 Task: Create a project with template Project Timeline with name UniTech with privacy Public and in the team Recorders . Create three sections in the project as To-Do, Doing and Done.
Action: Mouse moved to (50, 44)
Screenshot: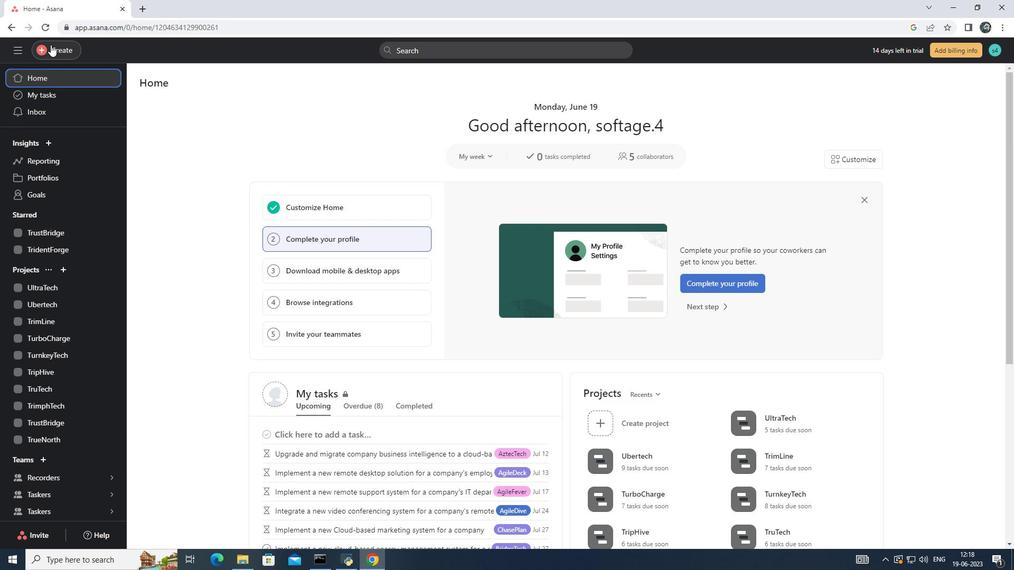 
Action: Mouse pressed left at (50, 44)
Screenshot: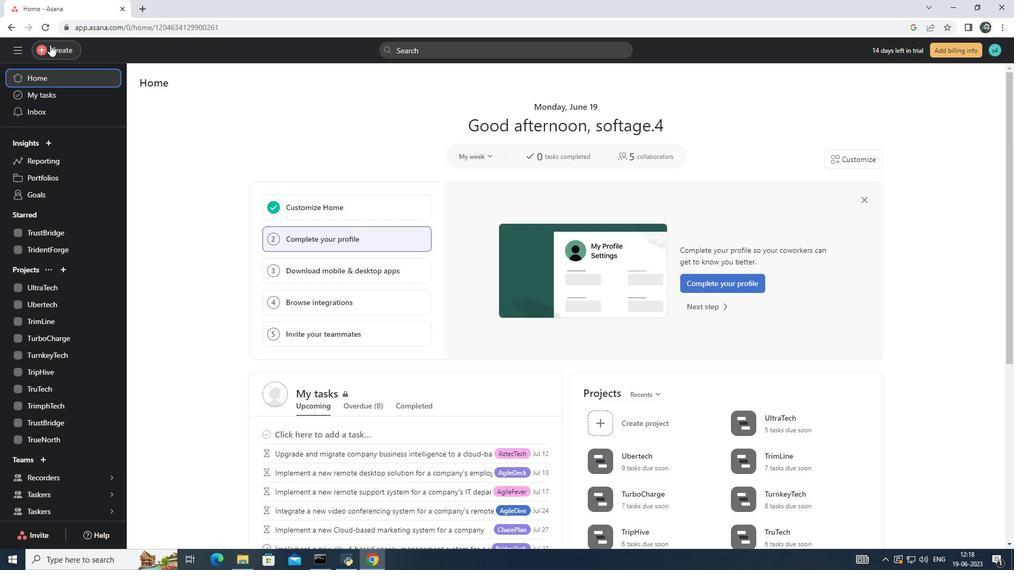 
Action: Mouse moved to (121, 68)
Screenshot: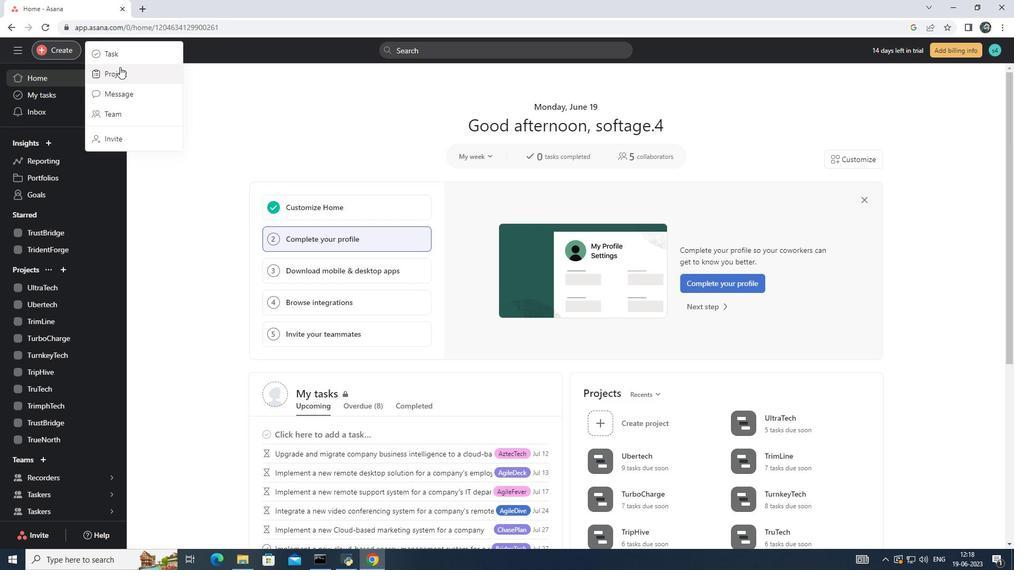 
Action: Mouse pressed left at (121, 68)
Screenshot: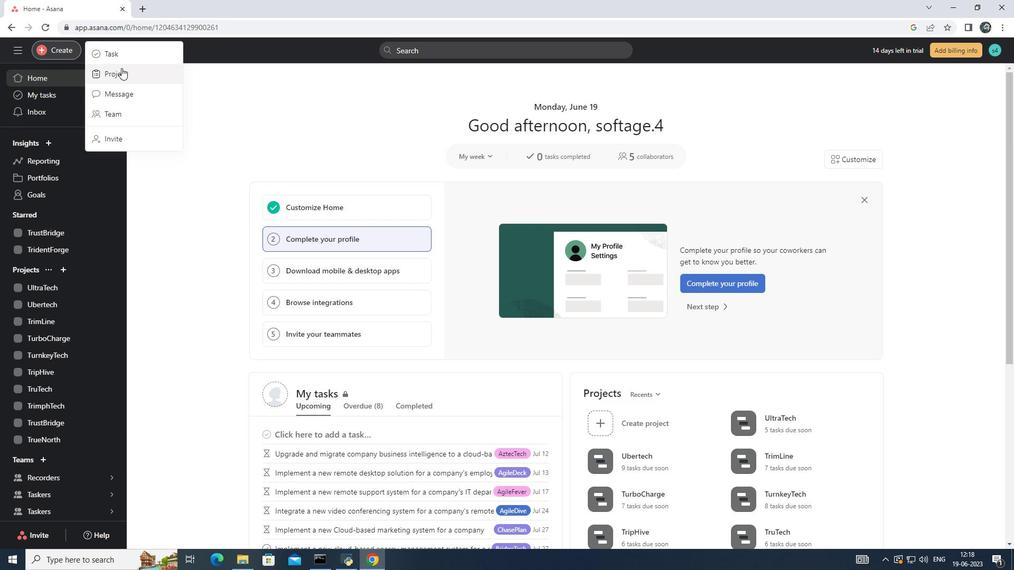
Action: Mouse moved to (504, 321)
Screenshot: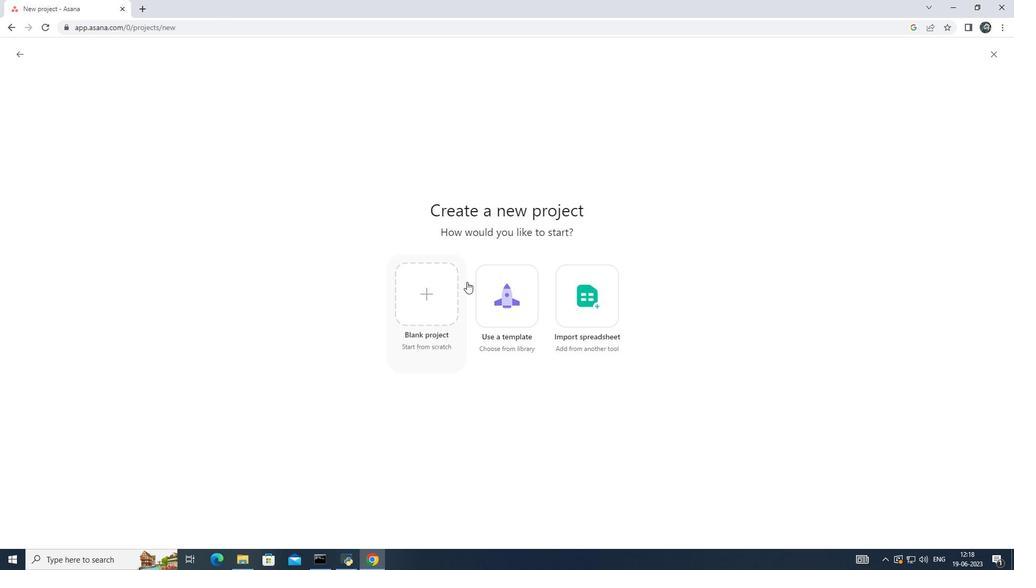 
Action: Mouse pressed left at (504, 321)
Screenshot: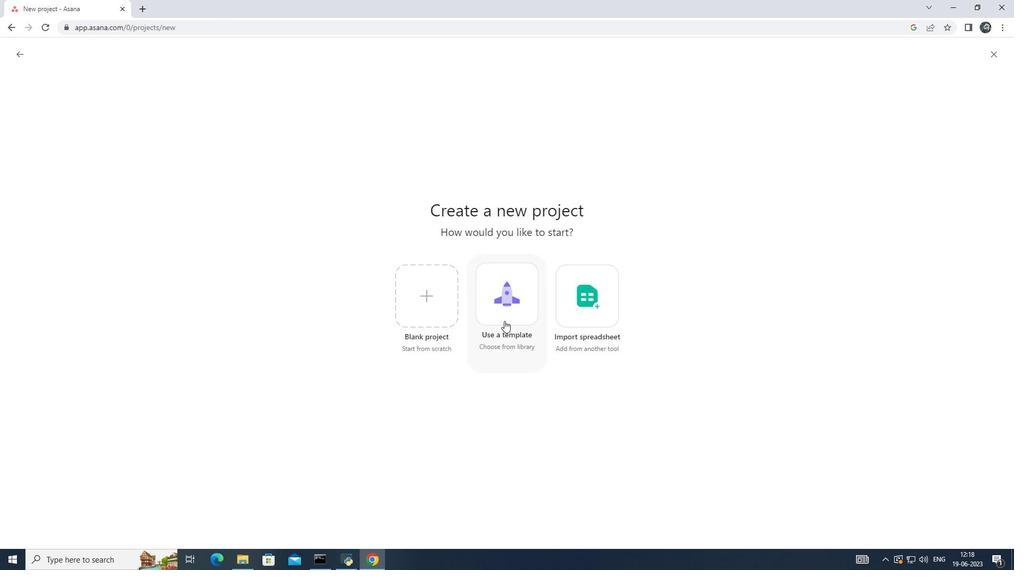 
Action: Mouse moved to (797, 73)
Screenshot: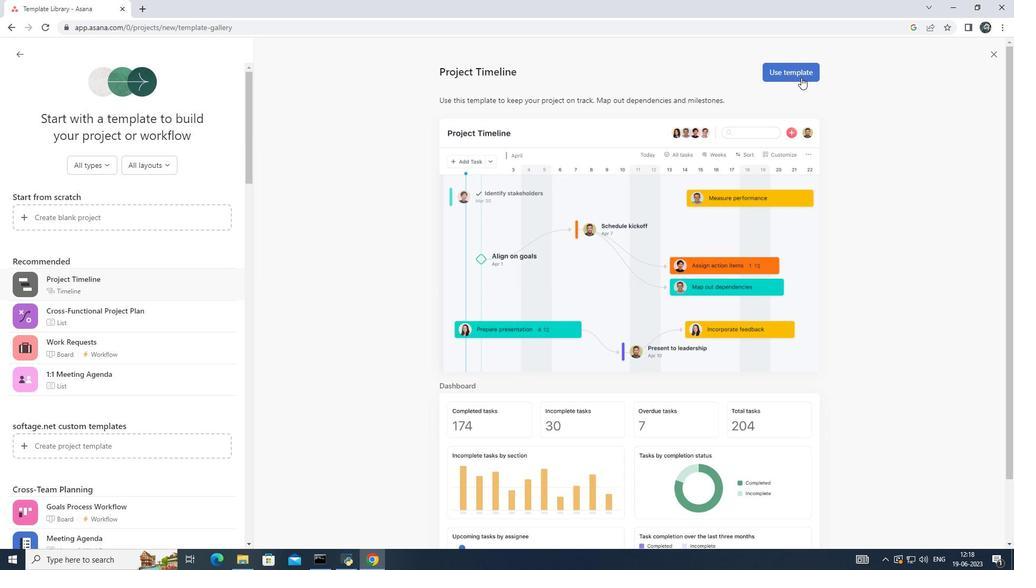 
Action: Mouse pressed left at (797, 73)
Screenshot: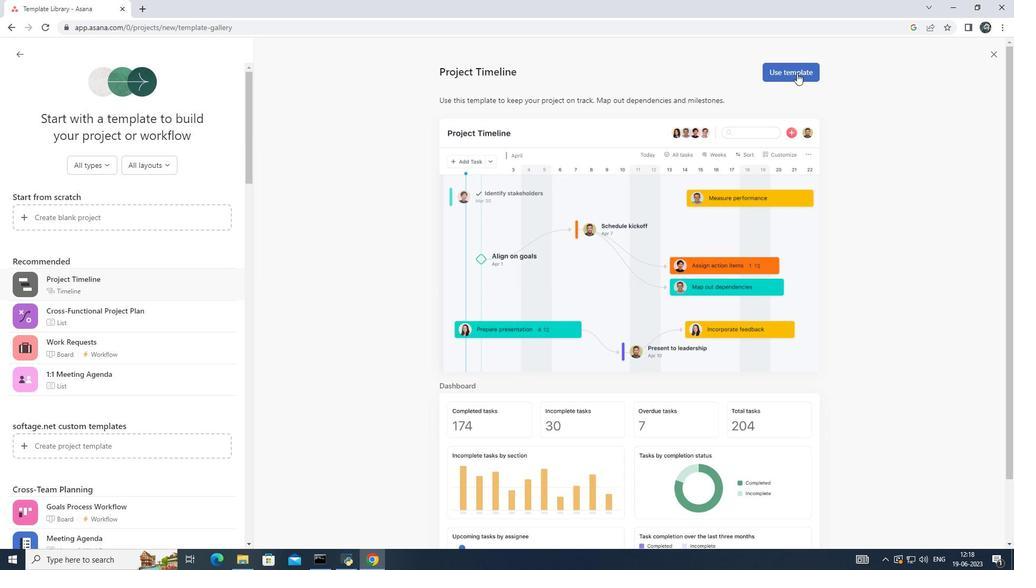 
Action: Mouse moved to (485, 189)
Screenshot: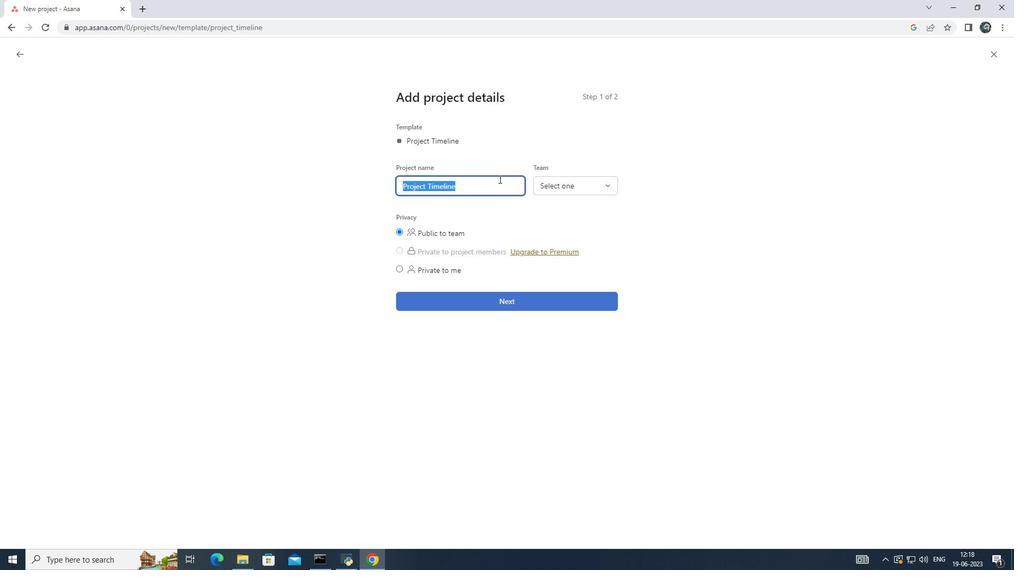 
Action: Key pressed <Key.backspace><Key.backspace><Key.backspace><Key.shift>Ui<Key.shift>Tech
Screenshot: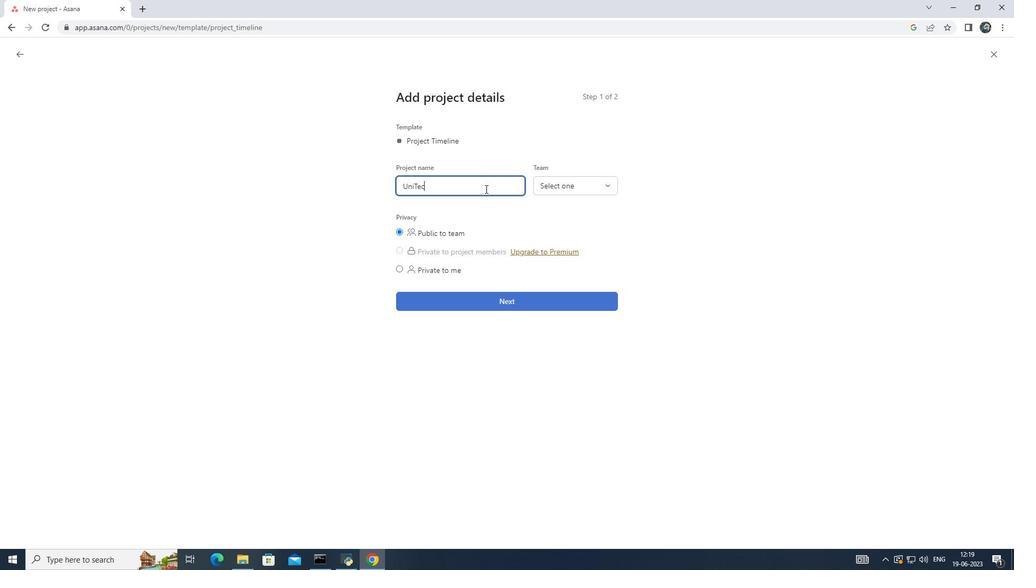 
Action: Mouse moved to (398, 228)
Screenshot: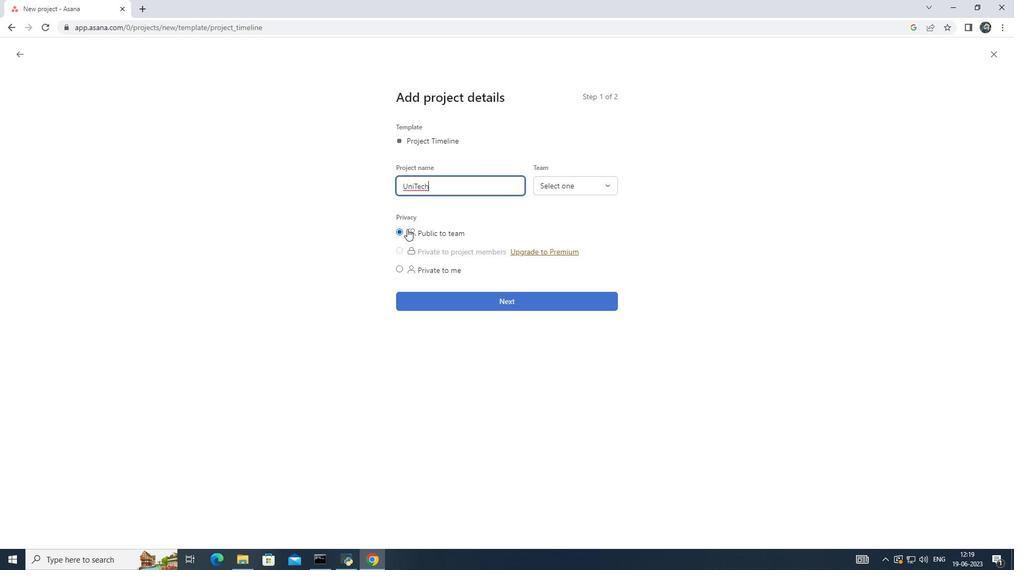 
Action: Mouse pressed left at (398, 228)
Screenshot: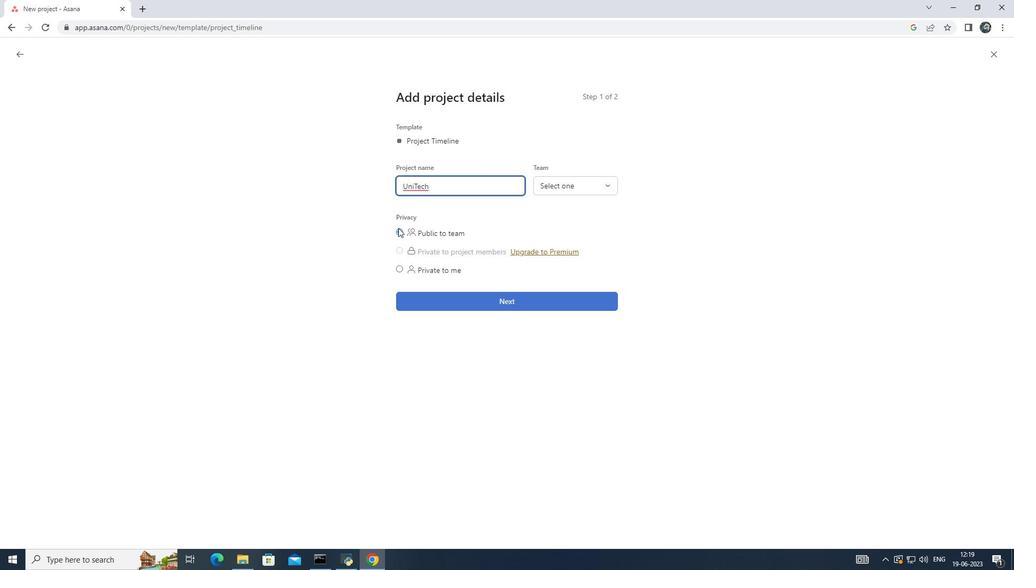 
Action: Mouse moved to (587, 179)
Screenshot: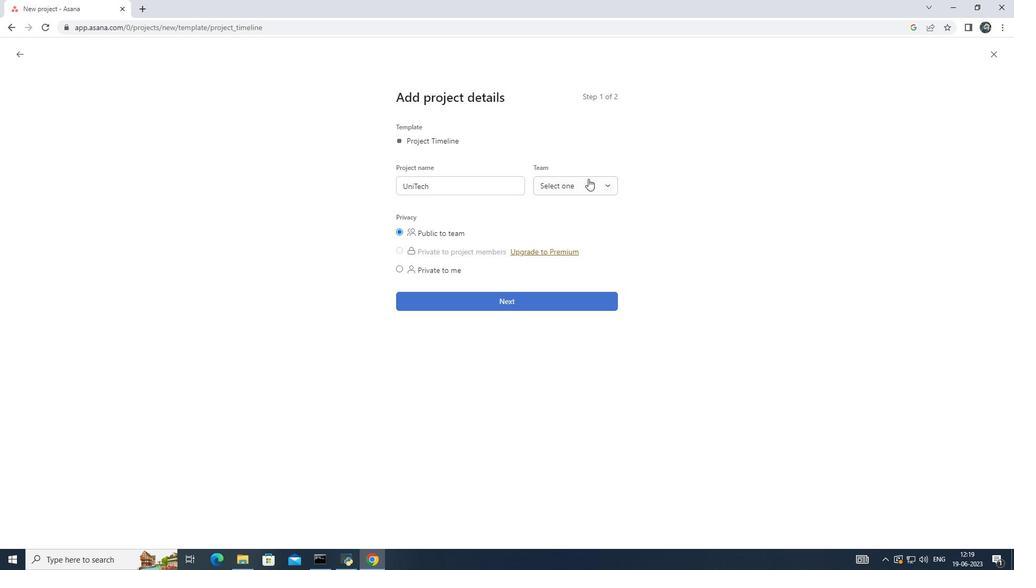 
Action: Mouse pressed left at (587, 179)
Screenshot: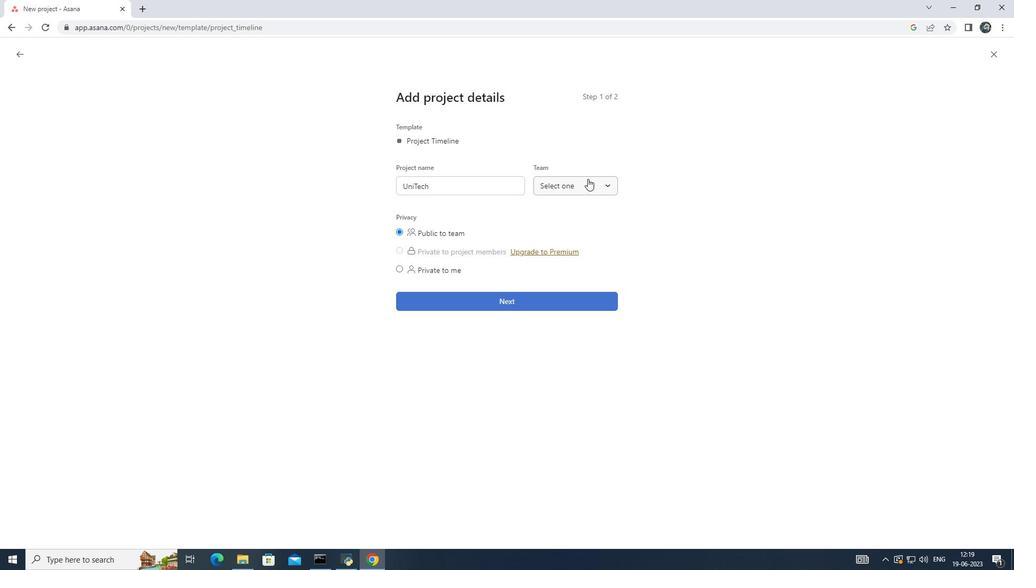 
Action: Mouse moved to (573, 248)
Screenshot: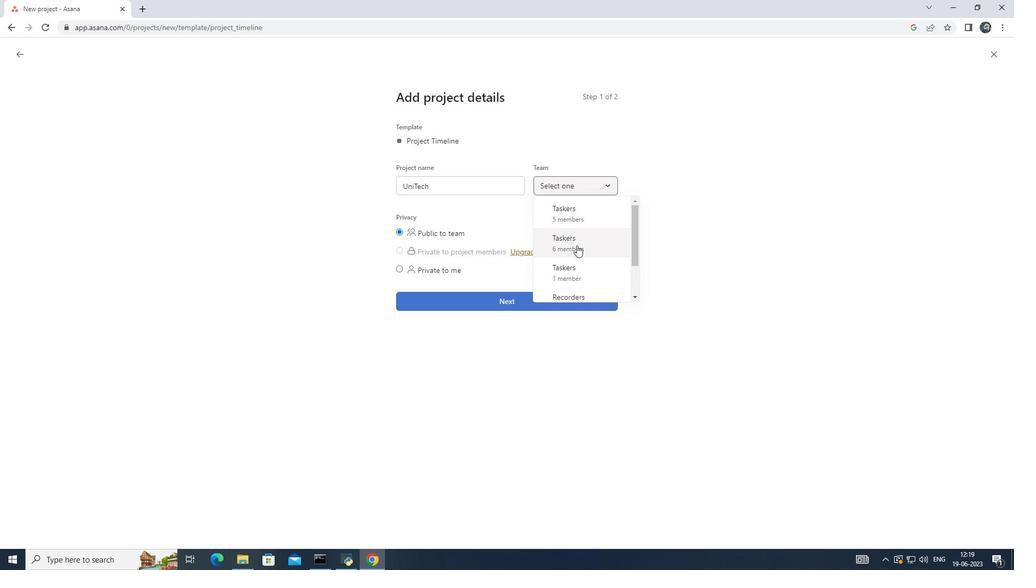 
Action: Mouse scrolled (573, 248) with delta (0, 0)
Screenshot: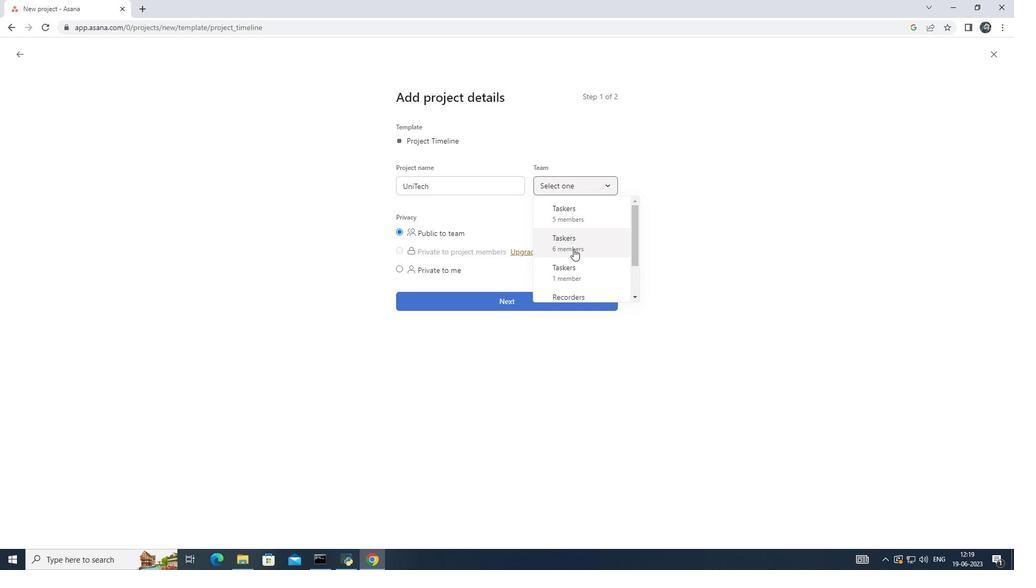 
Action: Mouse moved to (570, 252)
Screenshot: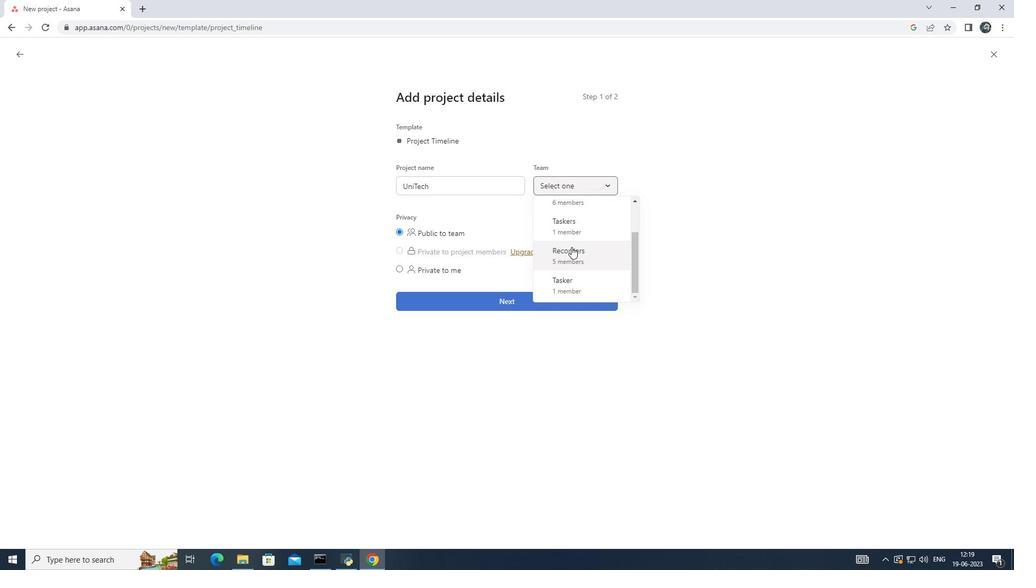 
Action: Mouse pressed left at (570, 252)
Screenshot: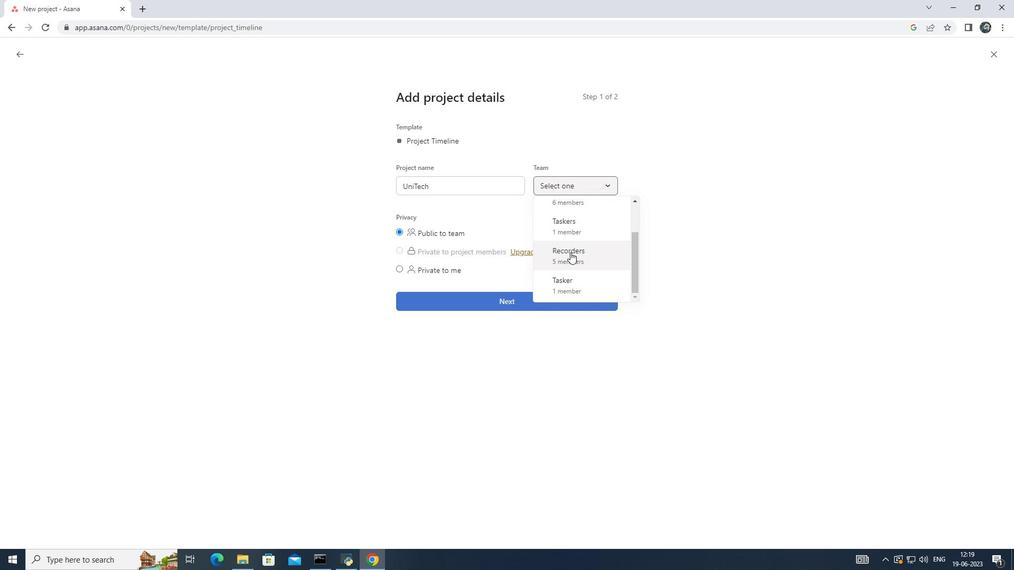 
Action: Mouse moved to (528, 285)
Screenshot: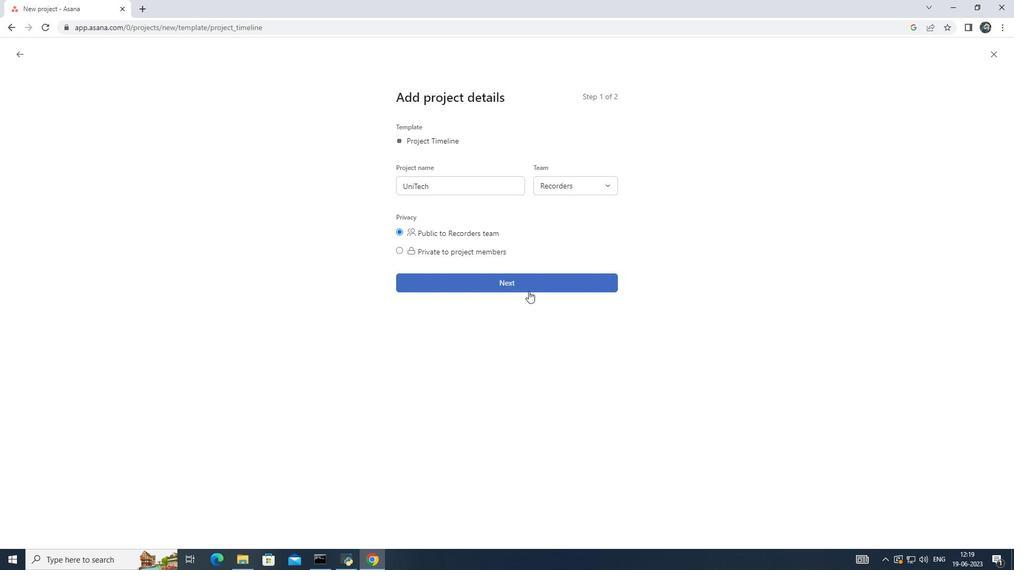 
Action: Mouse pressed left at (528, 285)
Screenshot: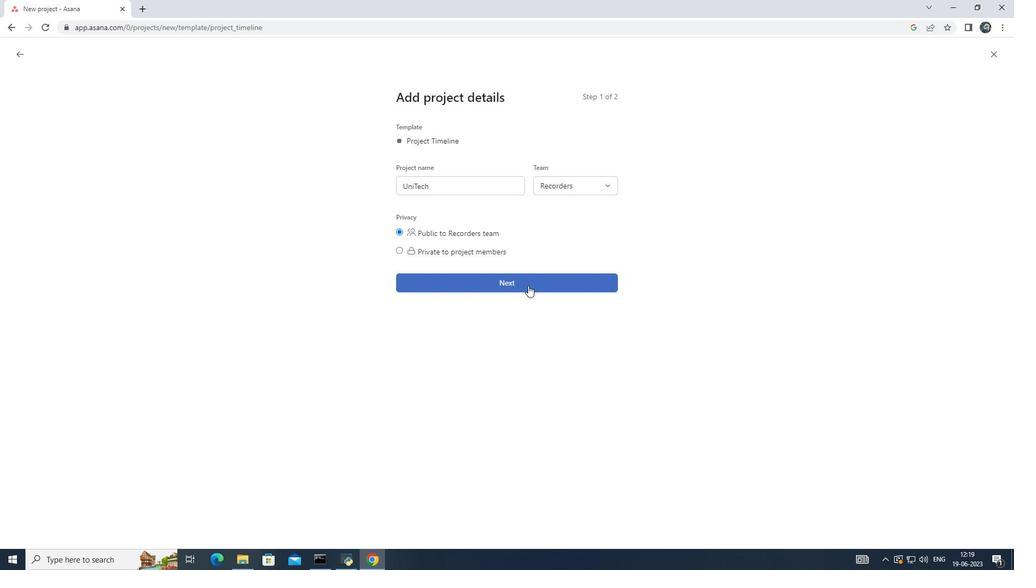 
Action: Mouse moved to (560, 308)
Screenshot: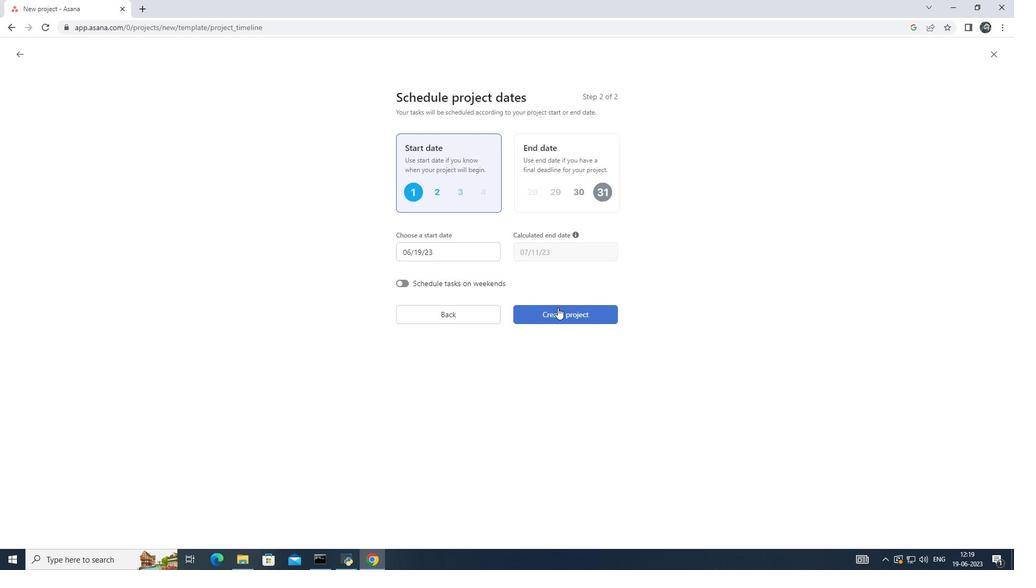 
Action: Mouse pressed left at (560, 308)
Screenshot: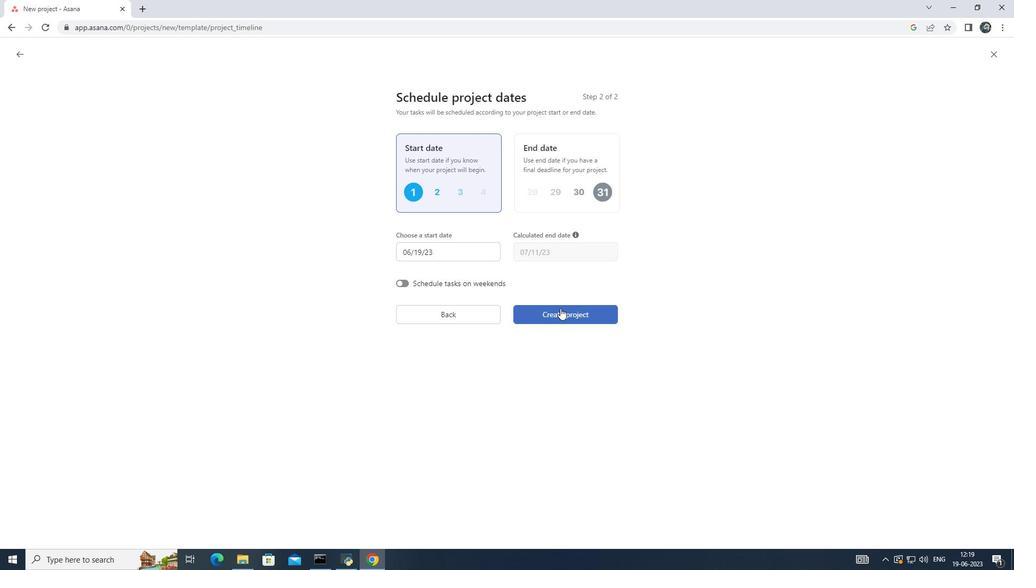 
Action: Mouse moved to (194, 356)
Screenshot: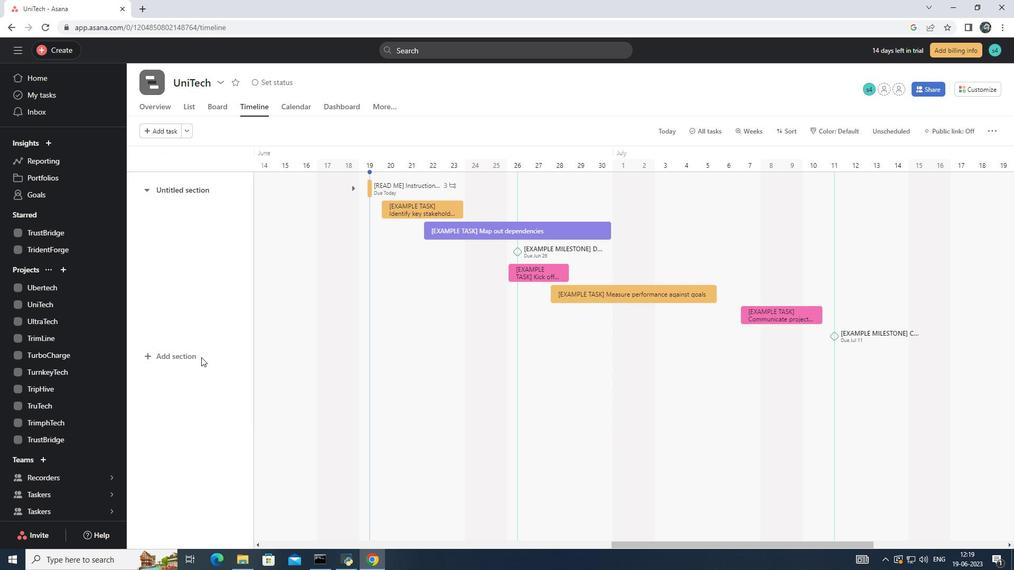 
Action: Mouse pressed left at (194, 356)
Screenshot: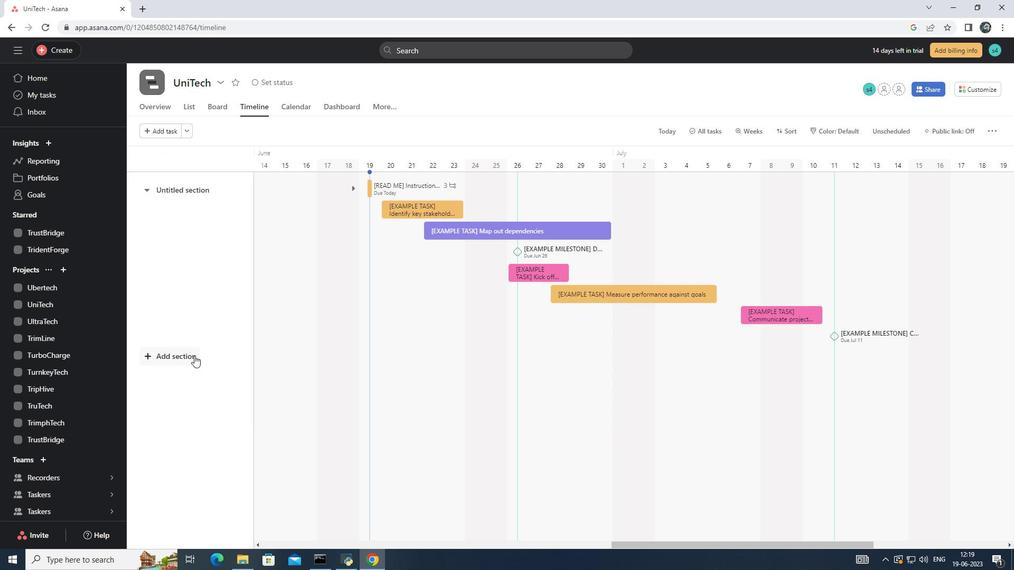 
Action: Mouse moved to (181, 363)
Screenshot: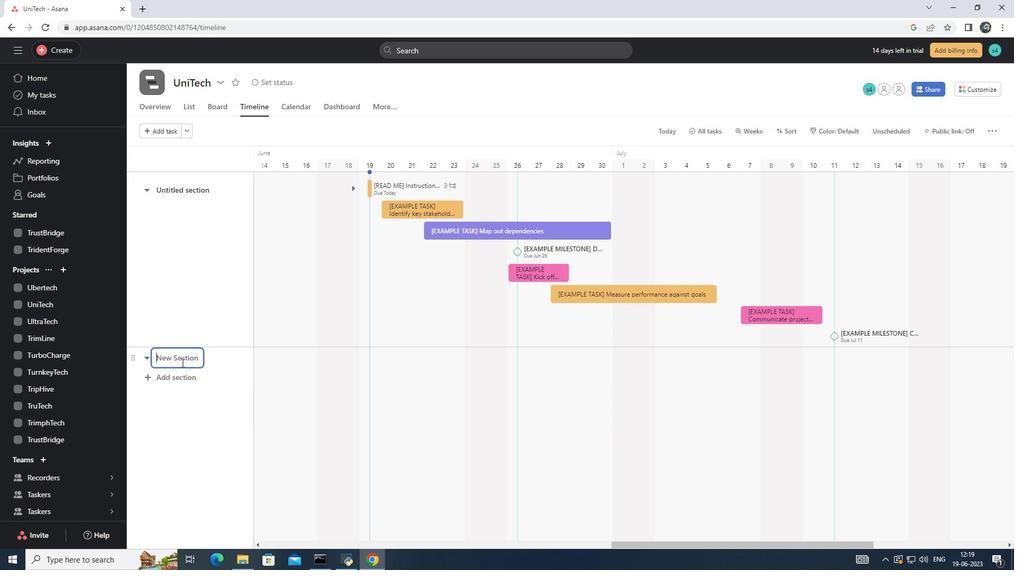 
Action: Key pressed <Key.shift>To-<Key.shift>Do
Screenshot: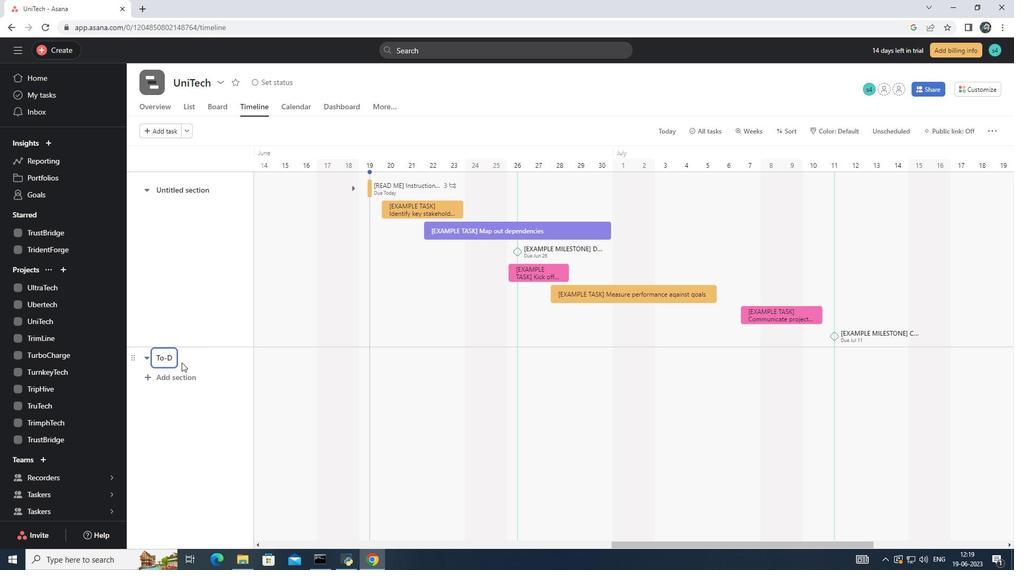 
Action: Mouse moved to (170, 376)
Screenshot: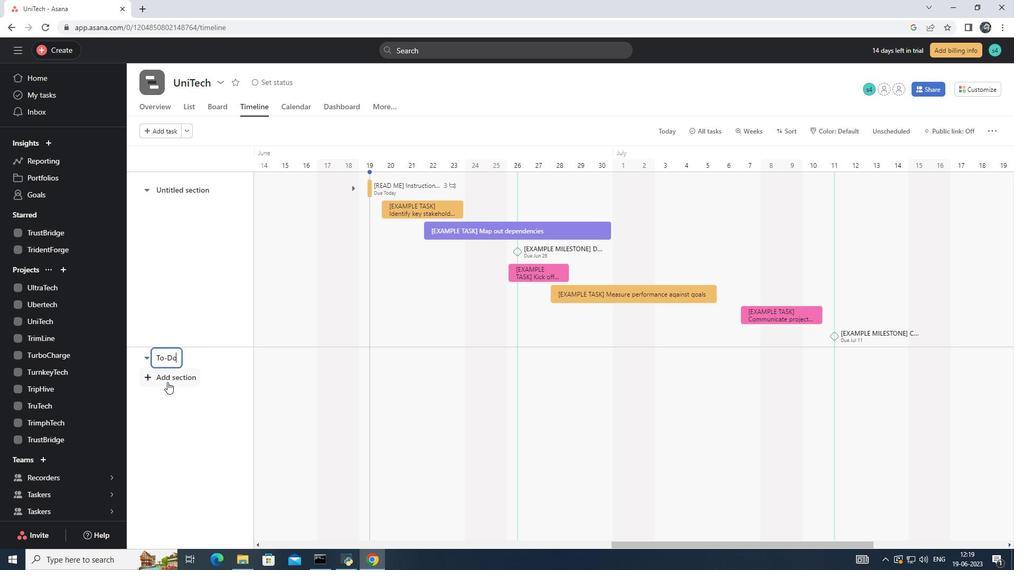 
Action: Mouse pressed left at (170, 376)
Screenshot: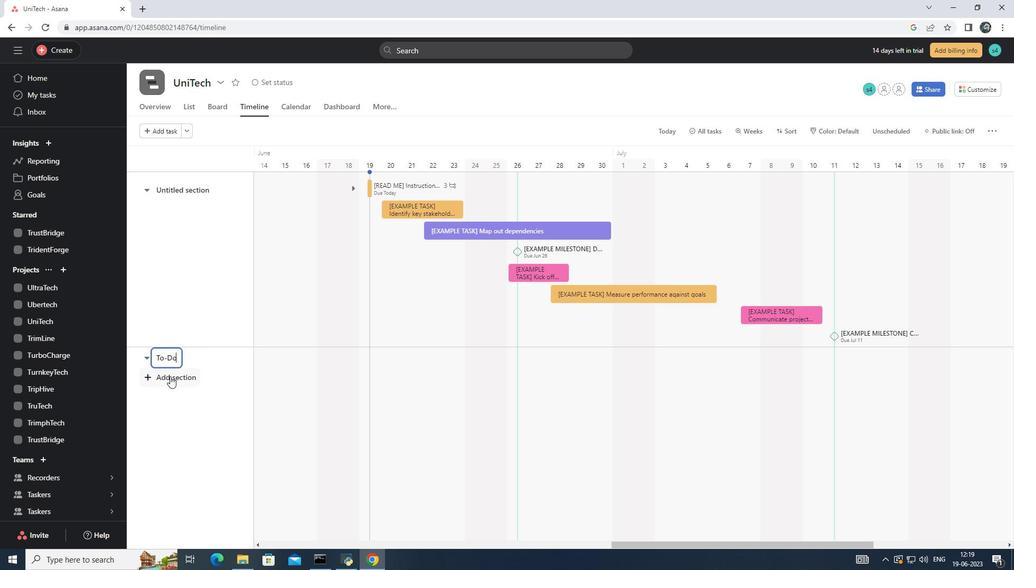 
Action: Key pressed <Key.shift>Doing<Key.enter>
Screenshot: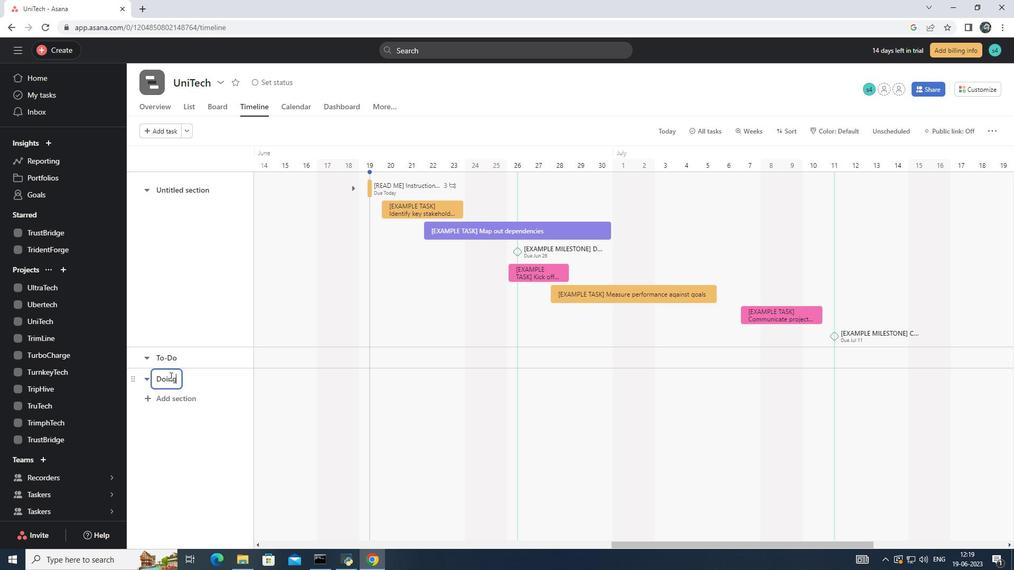 
Action: Mouse moved to (178, 403)
Screenshot: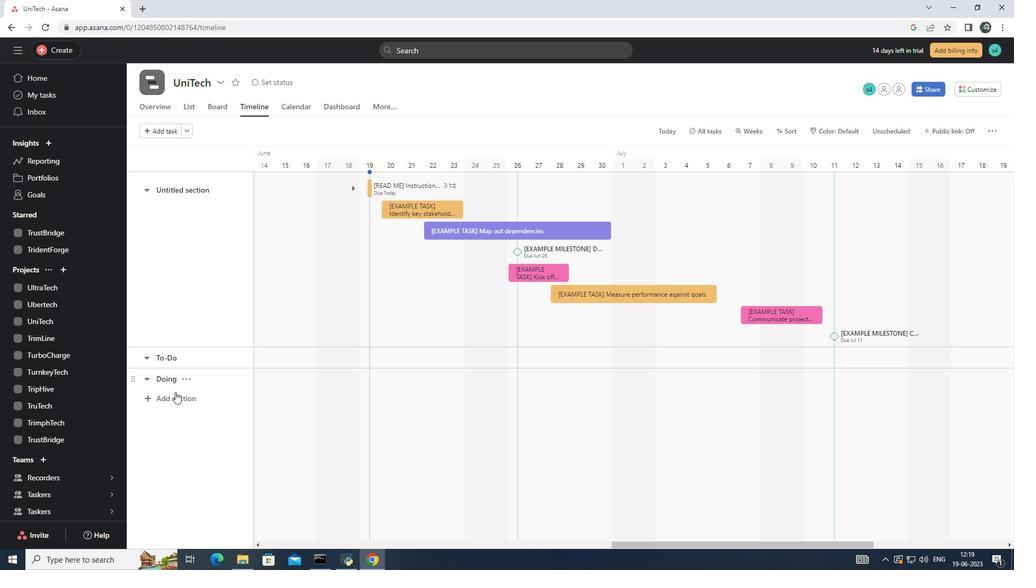 
Action: Mouse pressed left at (178, 403)
Screenshot: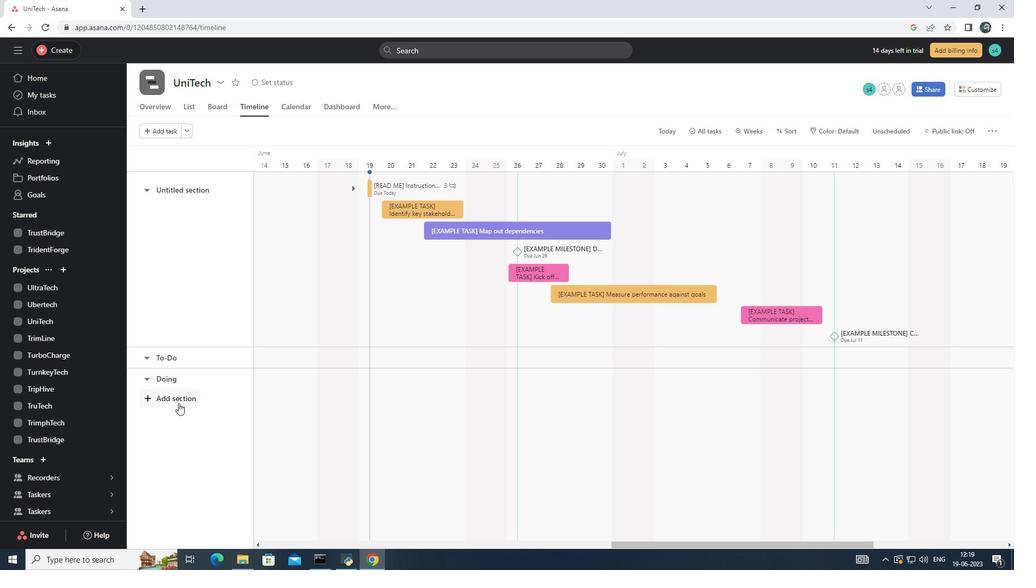 
Action: Key pressed <Key.shift>Done<Key.enter>
Screenshot: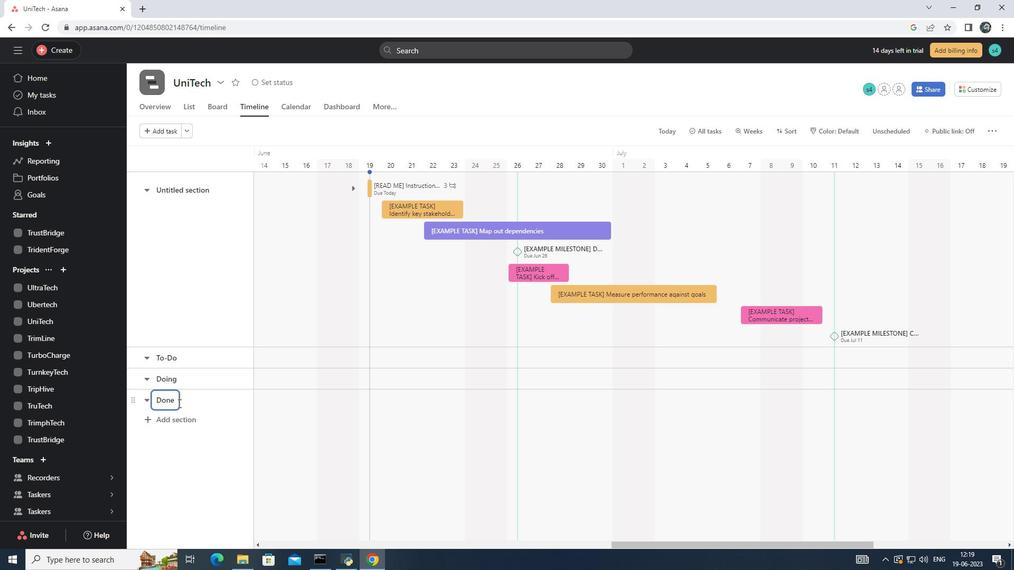 
